 Task: Create a section Code Standardization Sprint and in the section, add a milestone Test Automation Implementation in the project AgileNimbus
Action: Mouse moved to (138, 506)
Screenshot: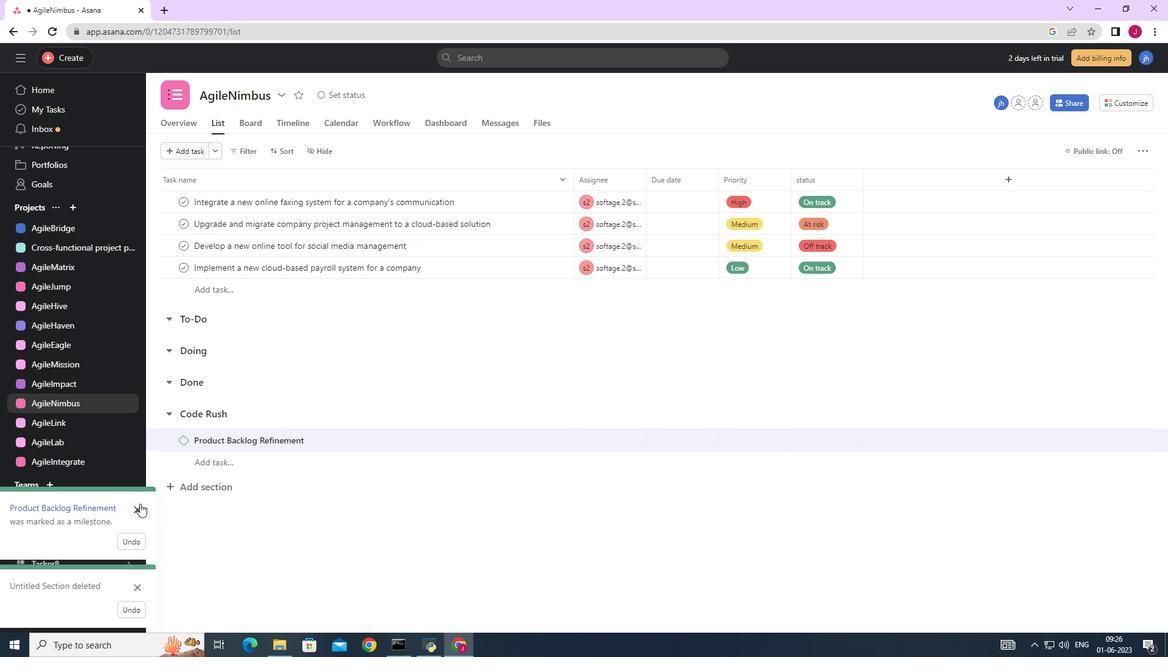 
Action: Mouse pressed left at (138, 506)
Screenshot: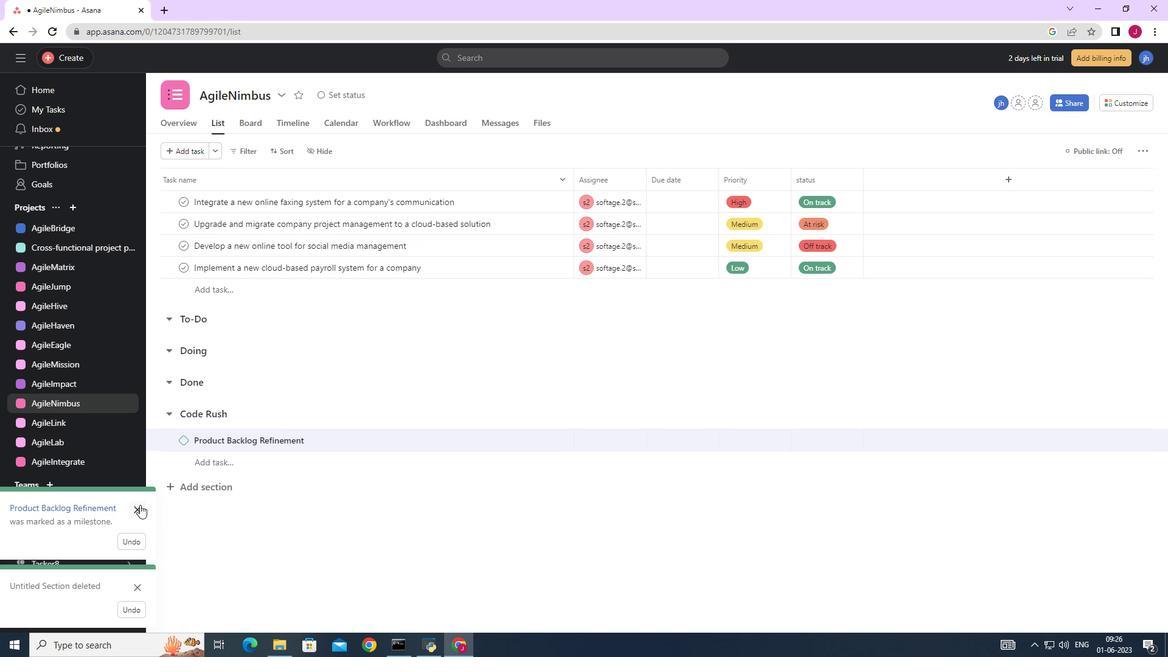 
Action: Mouse moved to (141, 588)
Screenshot: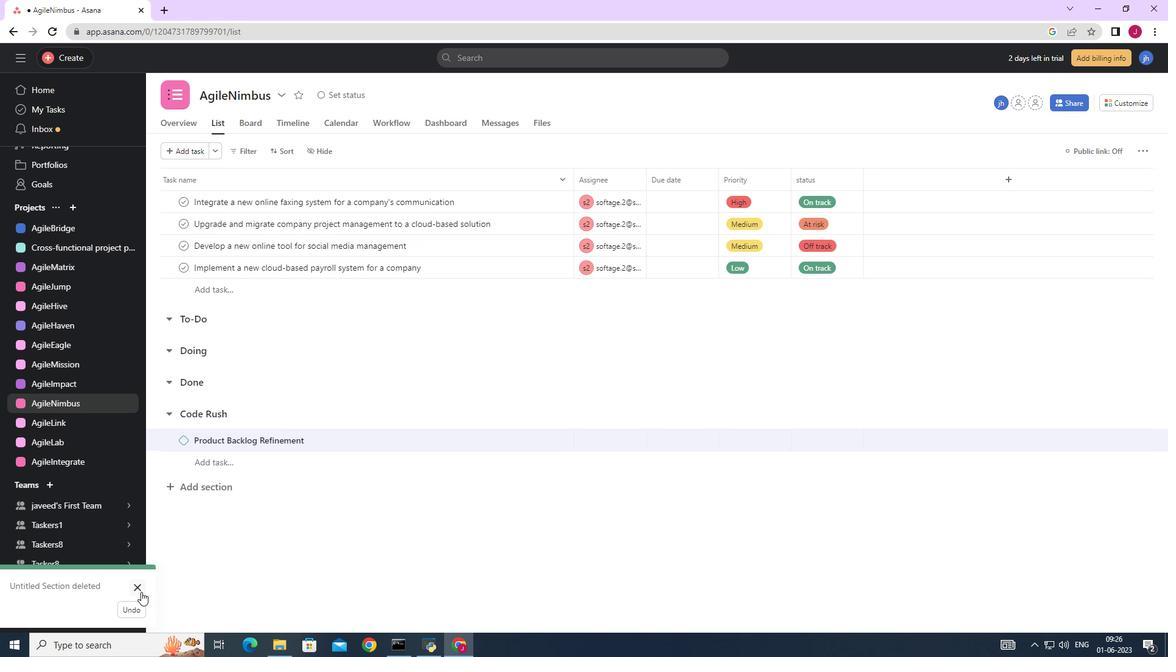 
Action: Mouse pressed left at (141, 588)
Screenshot: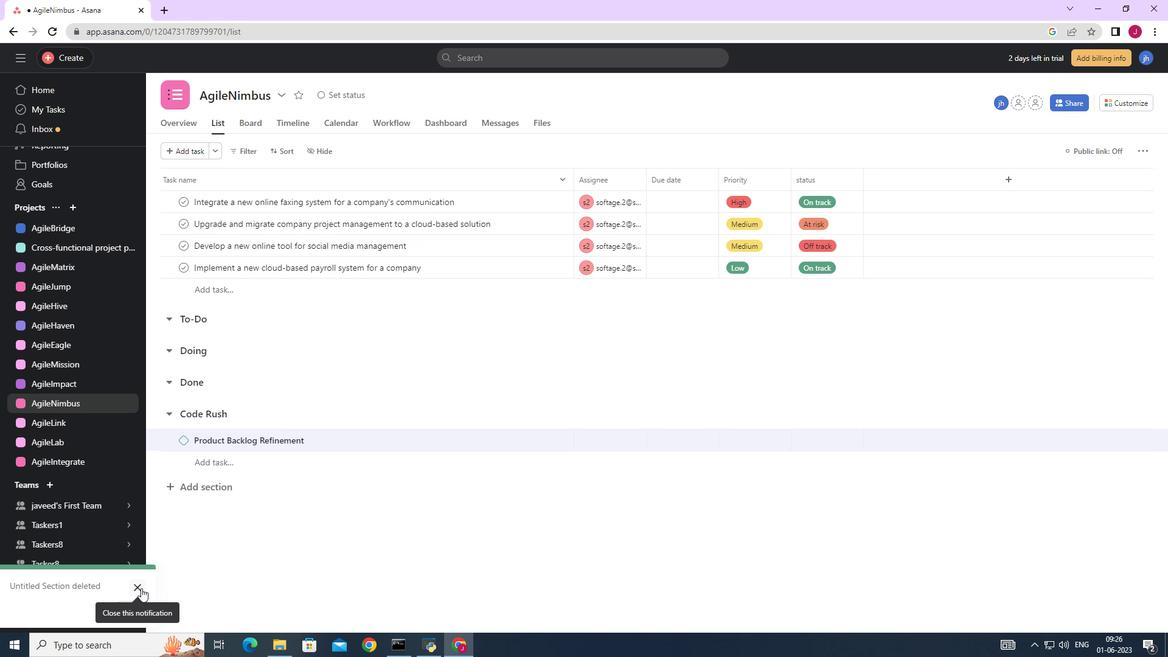 
Action: Mouse moved to (205, 488)
Screenshot: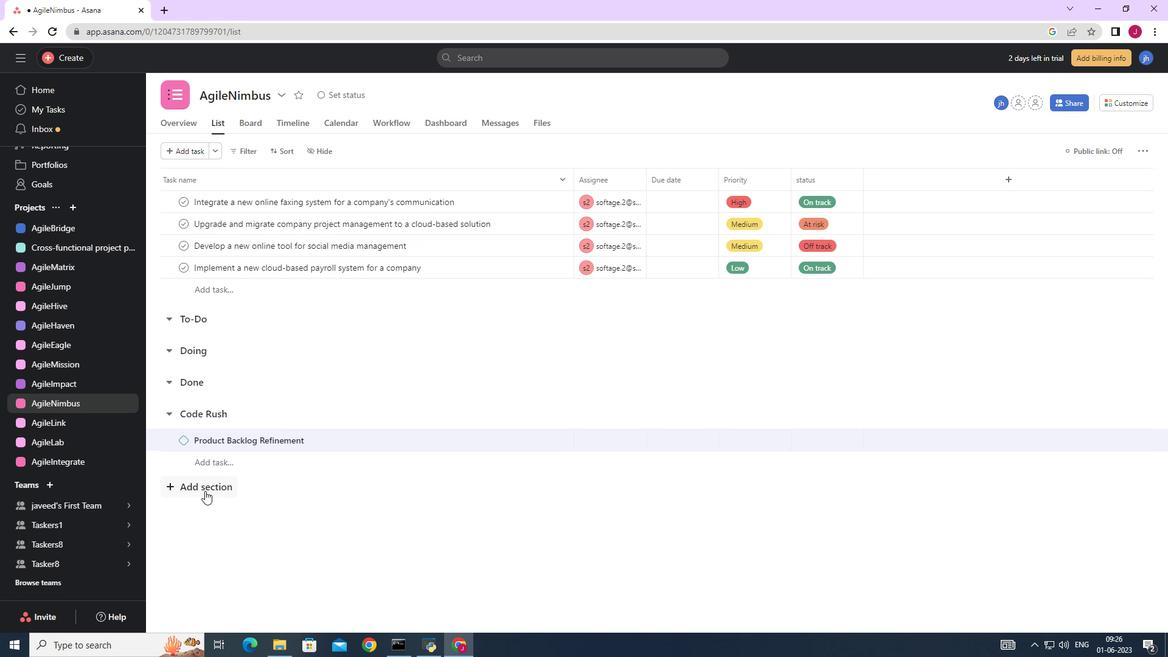 
Action: Mouse pressed left at (205, 488)
Screenshot: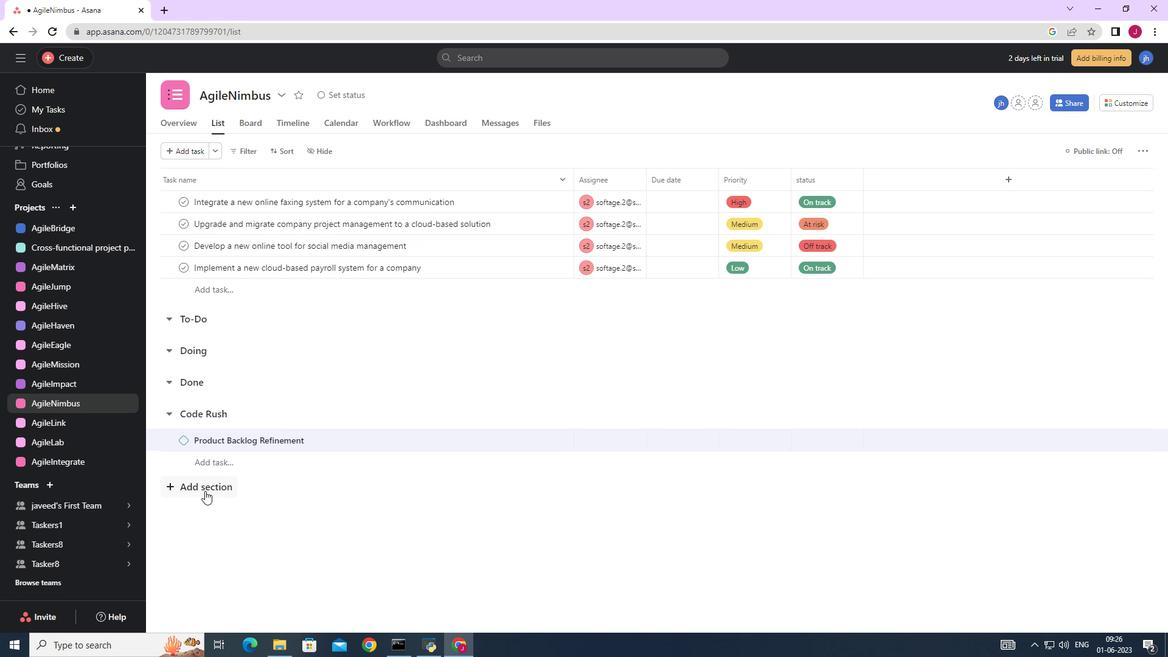
Action: Mouse moved to (206, 485)
Screenshot: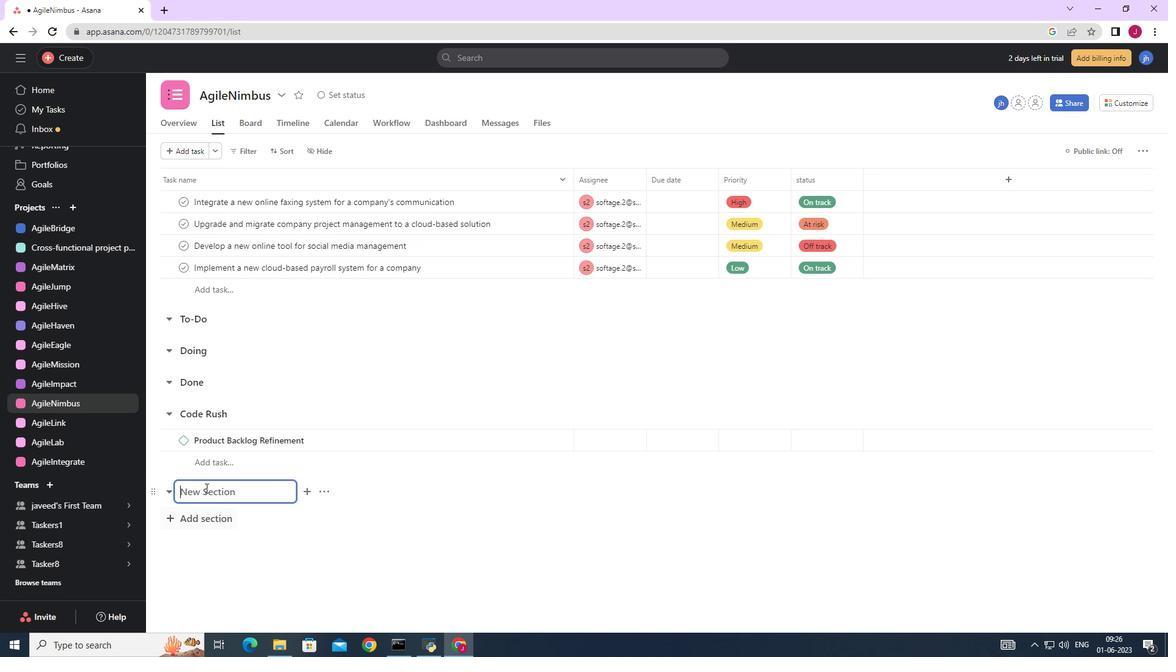 
Action: Key pressed <Key.caps_lock>C<Key.caps_lock>ode<Key.space><Key.caps_lock>S<Key.caps_lock>tandardization<Key.space><Key.caps_lock>S<Key.caps_lock>print<Key.space><Key.enter><Key.caps_lock>T<Key.caps_lock>est<Key.space><Key.caps_lock>A<Key.space>UTOMATION<Key.space><Key.caps_lock>i<Key.caps_lock>MPLEMENT<Key.backspace><Key.backspace><Key.backspace><Key.backspace><Key.backspace><Key.backspace><Key.backspace><Key.backspace><Key.backspace><Key.backspace><Key.backspace><Key.backspace><Key.backspace><Key.backspace><Key.backspace><Key.backspace><Key.backspace><Key.backspace><Key.backspace><Key.backspace><Key.caps_lock>utomation<Key.space><Key.caps_lock>I<Key.caps_lock>mplementaion<Key.space>
Screenshot: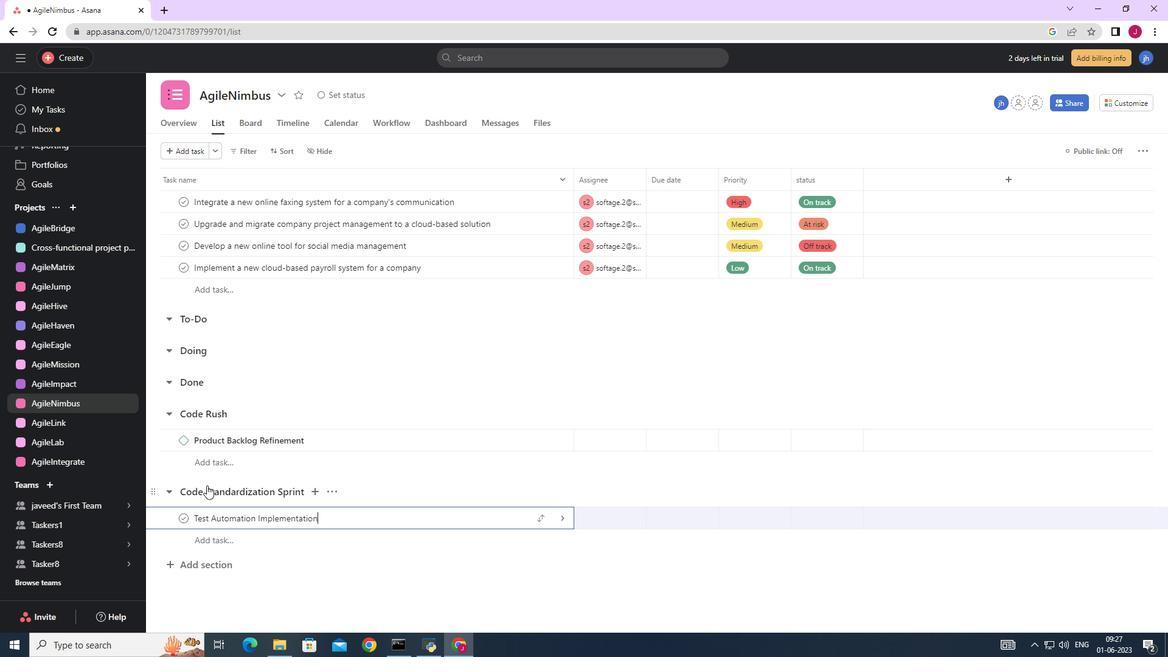 
Action: Mouse moved to (561, 524)
Screenshot: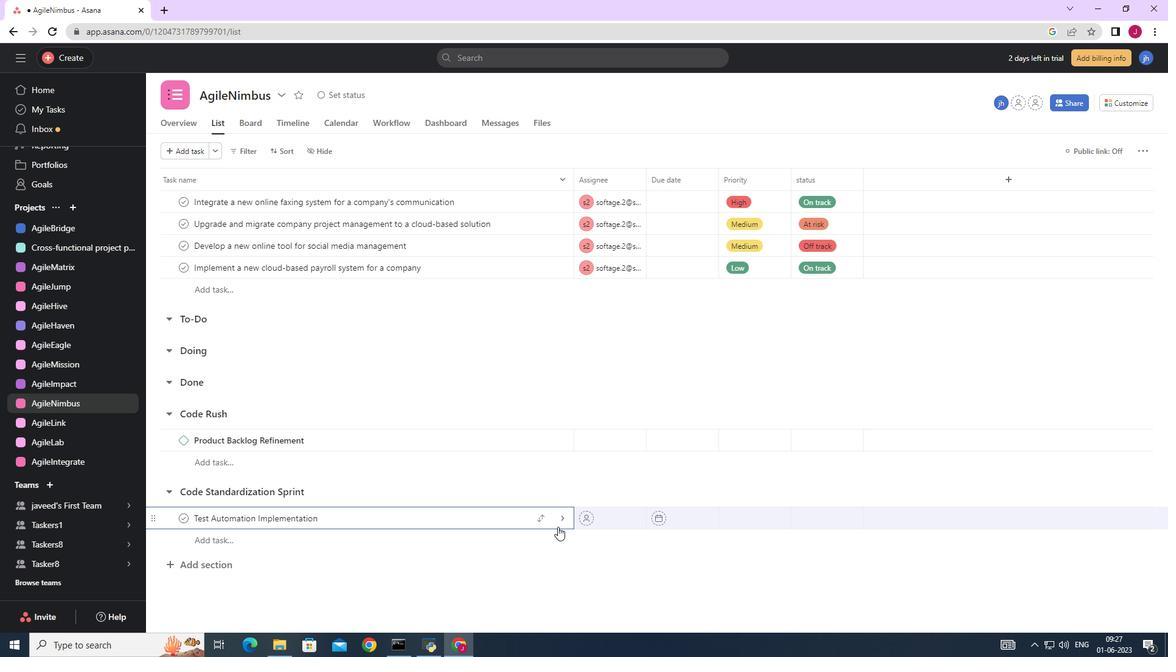 
Action: Mouse pressed left at (561, 524)
Screenshot: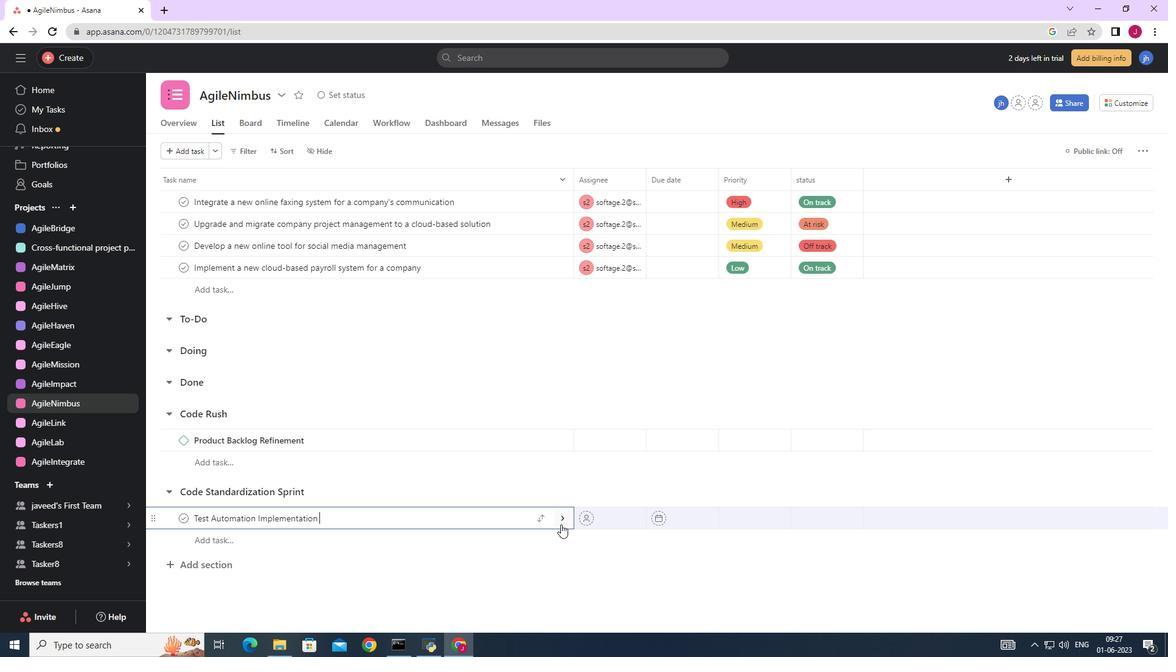 
Action: Mouse moved to (1121, 152)
Screenshot: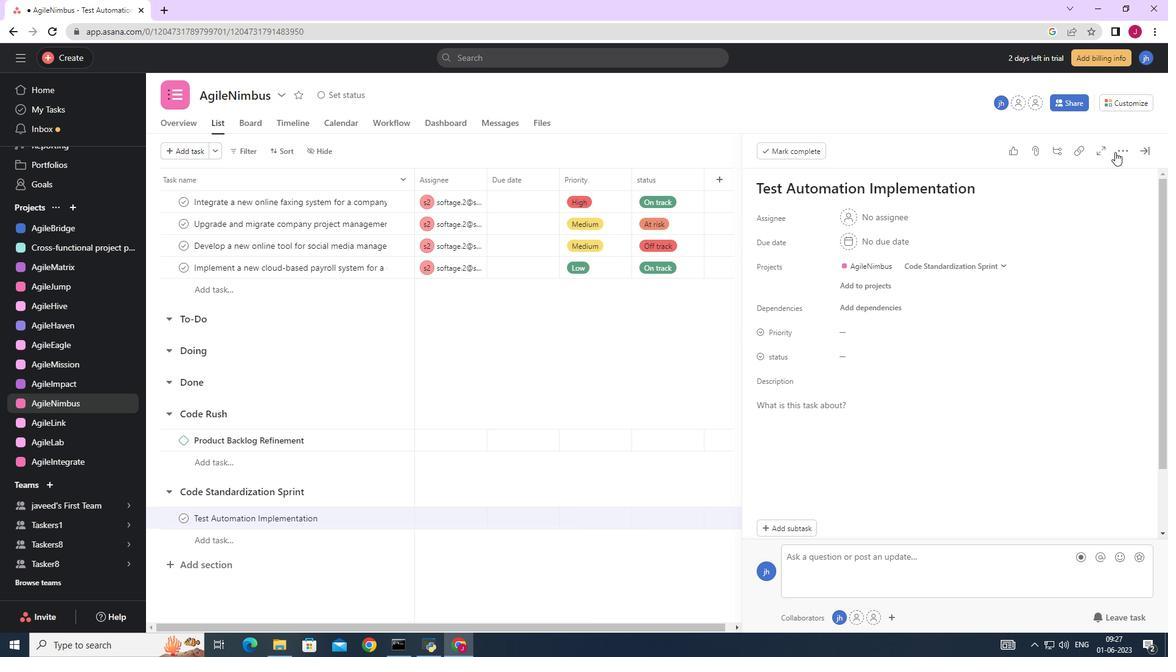 
Action: Mouse pressed left at (1121, 152)
Screenshot: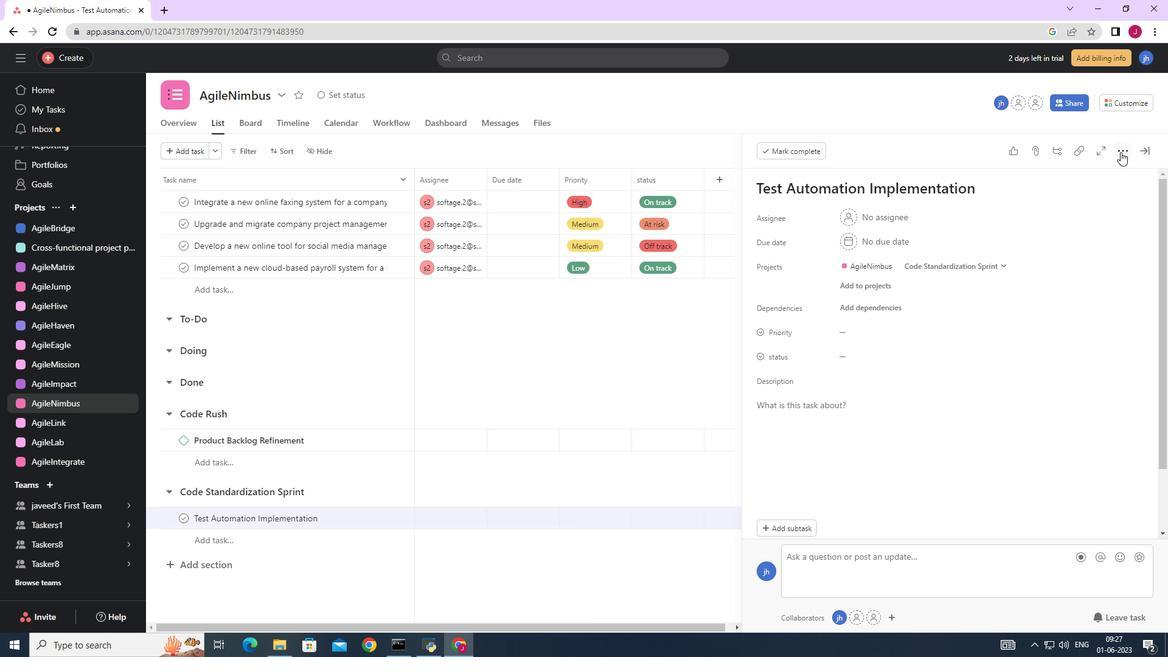 
Action: Mouse moved to (1022, 197)
Screenshot: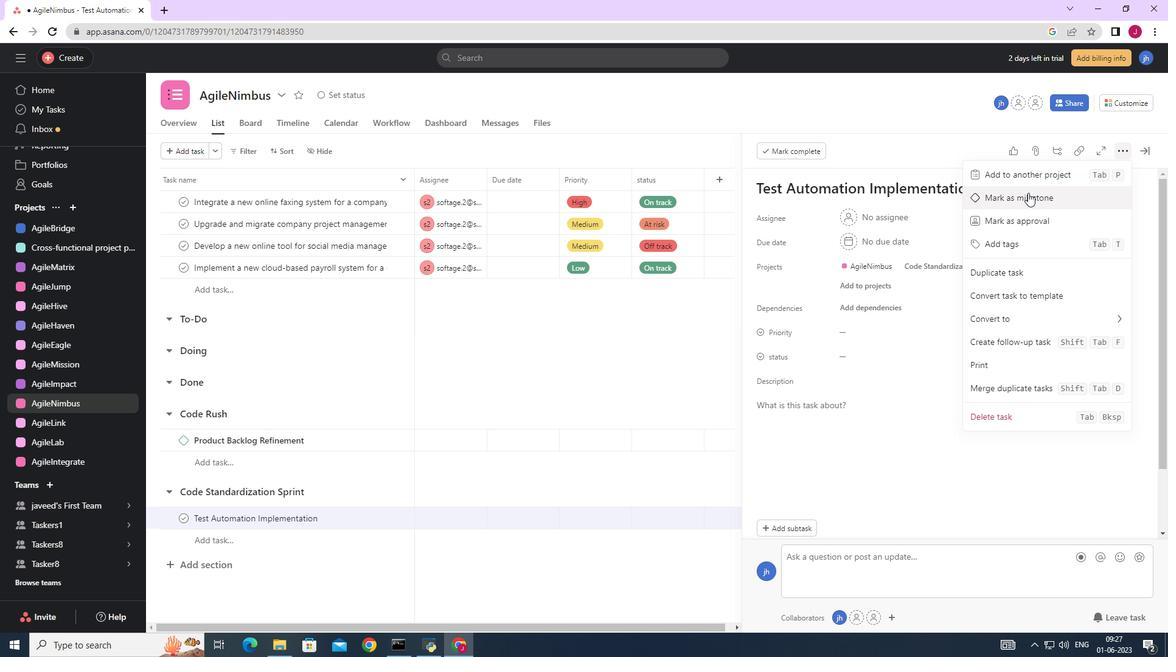 
Action: Mouse pressed left at (1022, 197)
Screenshot: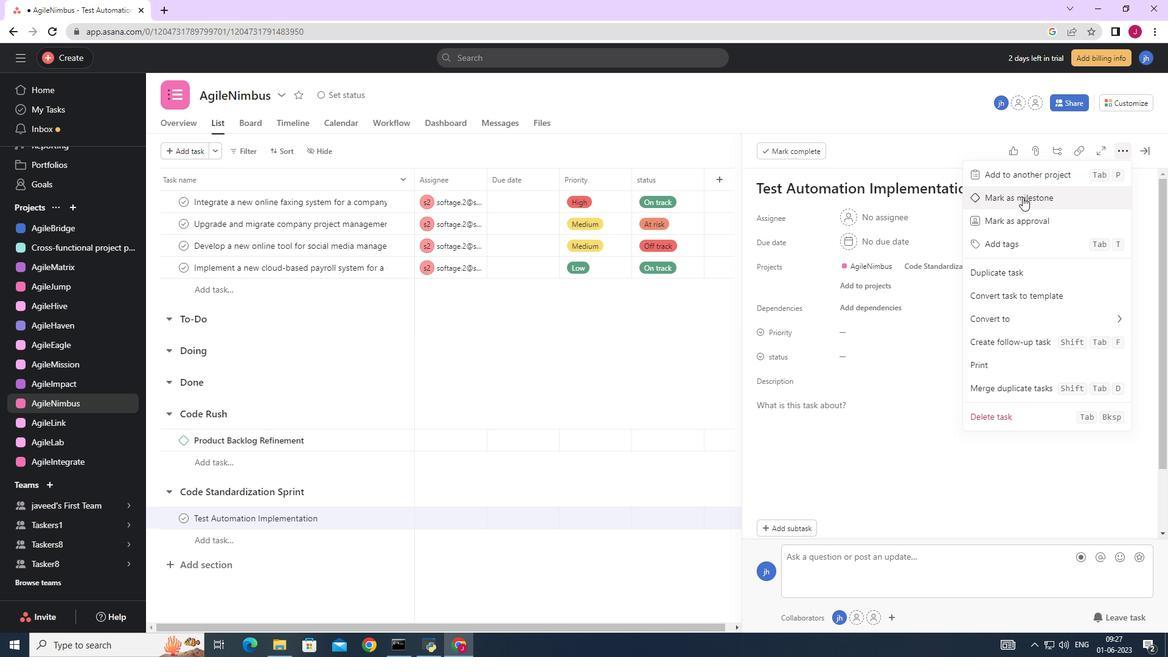 
Action: Mouse moved to (1145, 148)
Screenshot: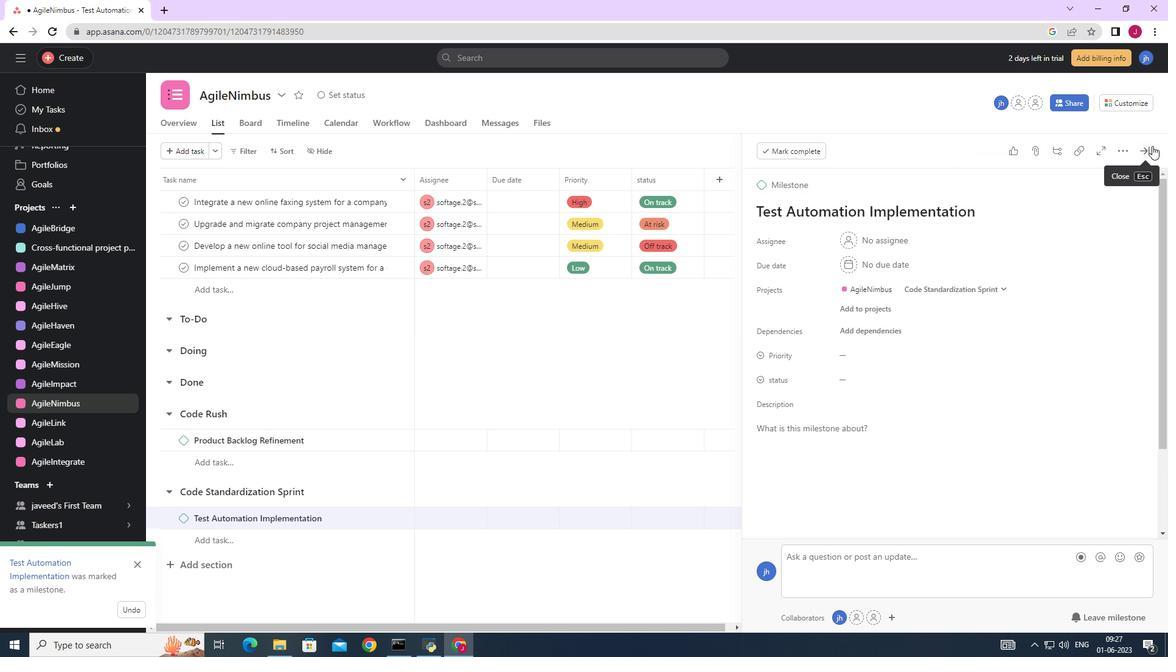 
Action: Mouse pressed left at (1145, 148)
Screenshot: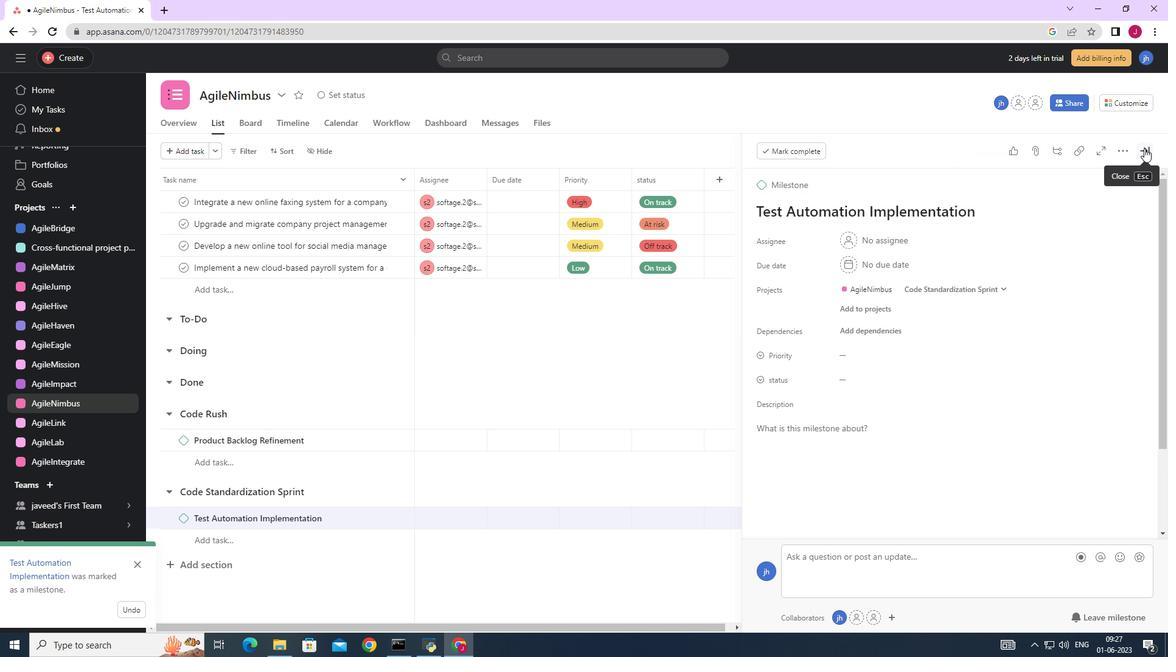 
Action: Mouse moved to (845, 309)
Screenshot: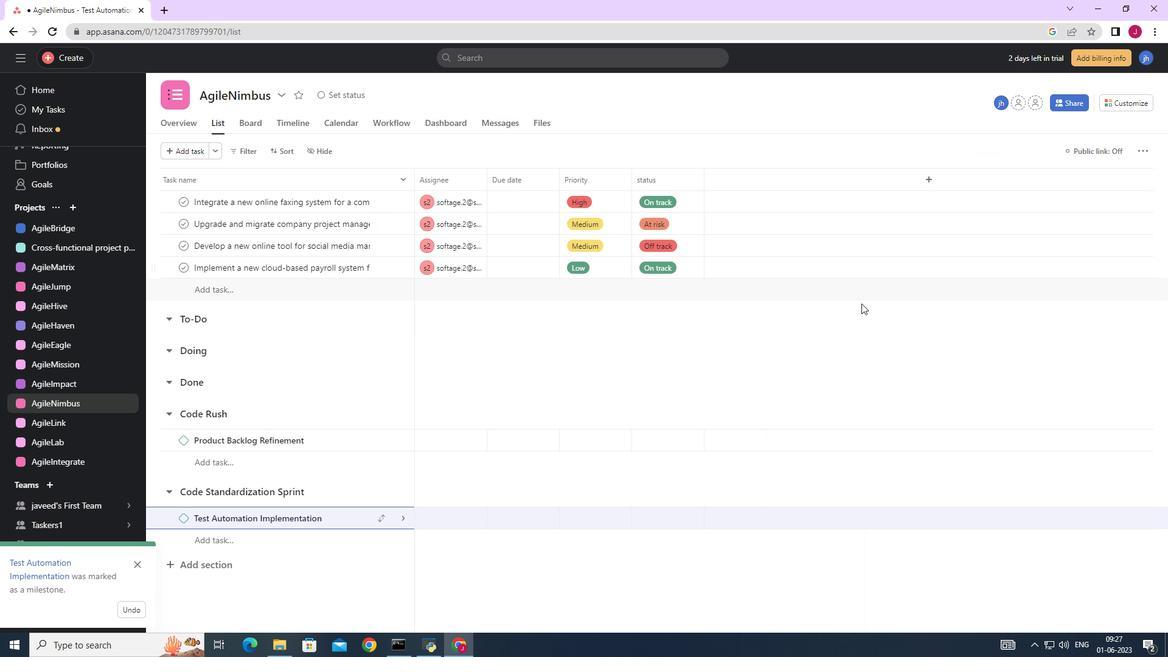 
